 Task: Plan a workshop on time management for the team on the 11th at 1:30 PM.
Action: Mouse moved to (26, 70)
Screenshot: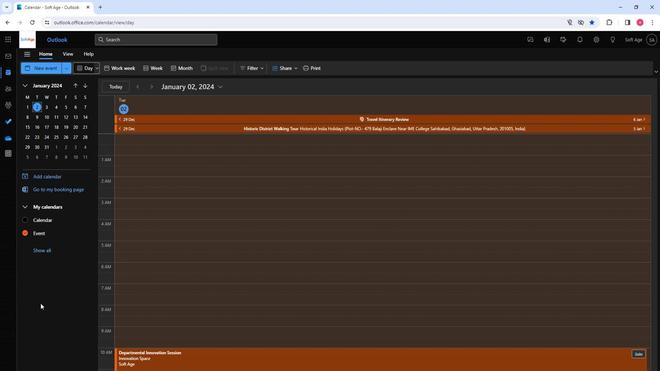 
Action: Mouse pressed left at (26, 70)
Screenshot: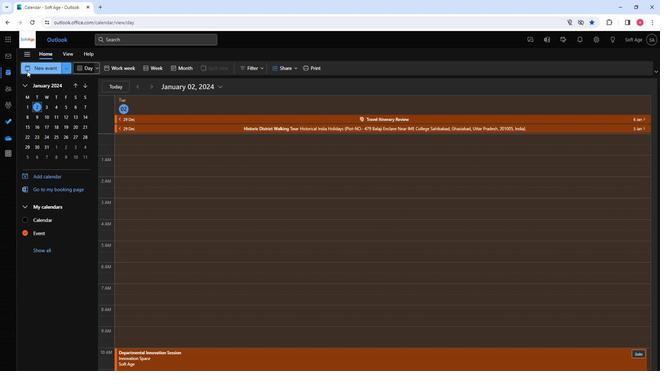 
Action: Mouse moved to (173, 109)
Screenshot: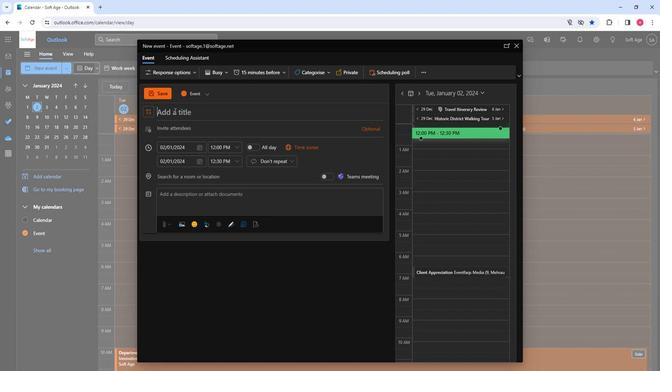 
Action: Mouse pressed left at (173, 109)
Screenshot: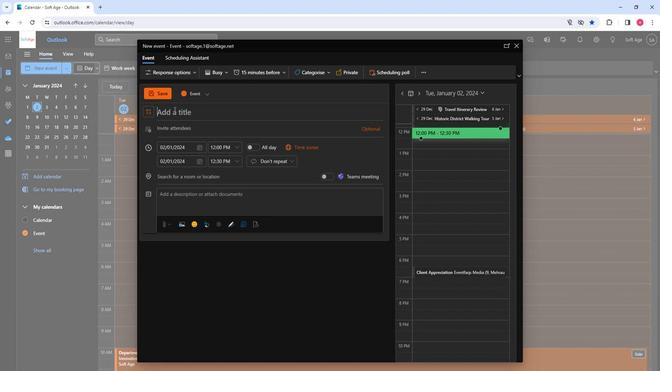 
Action: Key pressed <Key.shift>Workshop<Key.space>on<Key.space><Key.shift>TIme<Key.space><Key.backspace><Key.backspace><Key.backspace><Key.backspace><Key.backspace><Key.backspace><Key.backspace><Key.backspace><Key.shift>On<Key.space><Key.shift>TIme<Key.space><Key.shift>Management
Screenshot: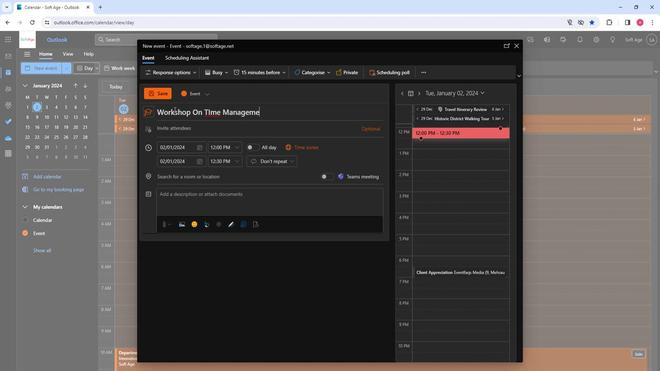 
Action: Mouse moved to (211, 113)
Screenshot: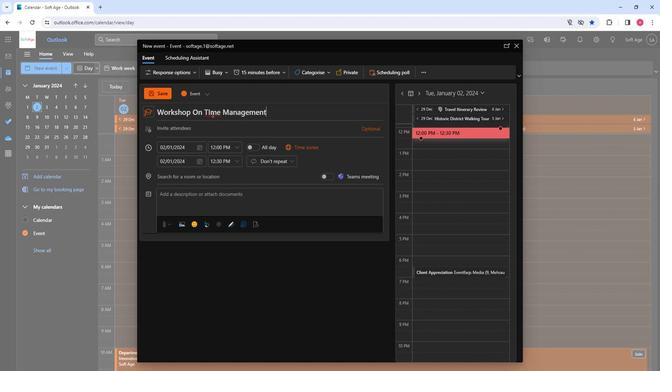 
Action: Mouse pressed left at (211, 113)
Screenshot: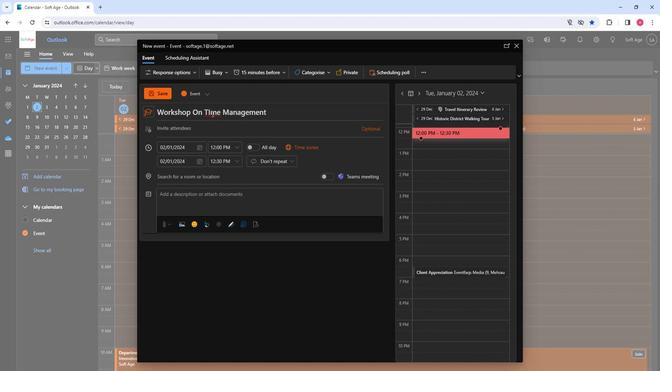 
Action: Key pressed <Key.backspace>
Screenshot: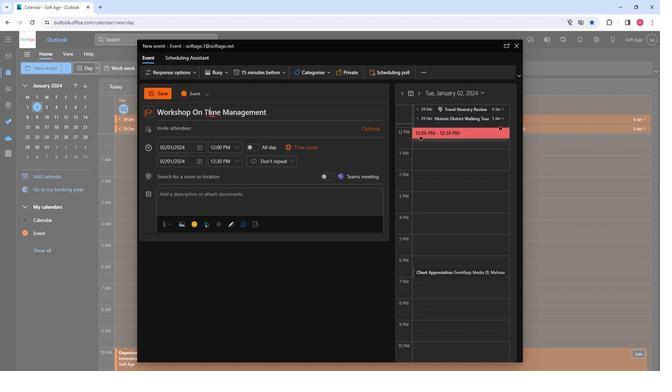 
Action: Mouse moved to (218, 112)
Screenshot: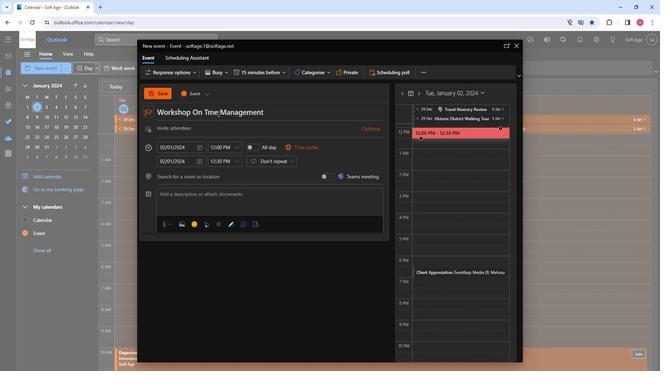 
Action: Key pressed i
Screenshot: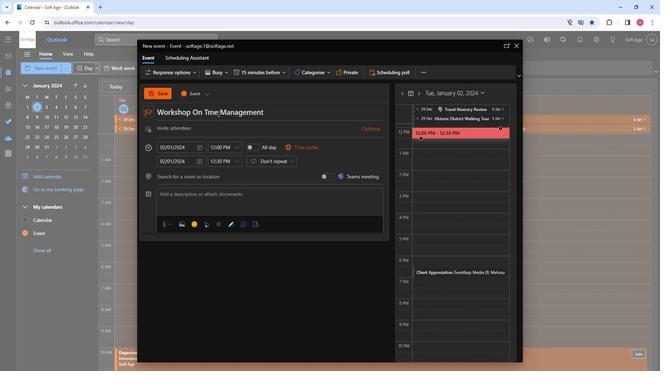 
Action: Mouse moved to (208, 131)
Screenshot: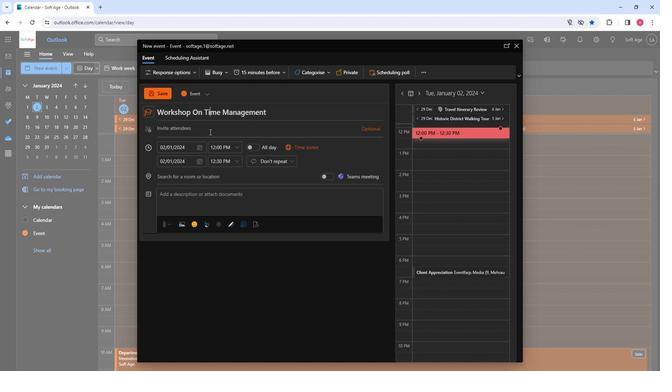 
Action: Mouse pressed left at (208, 131)
Screenshot: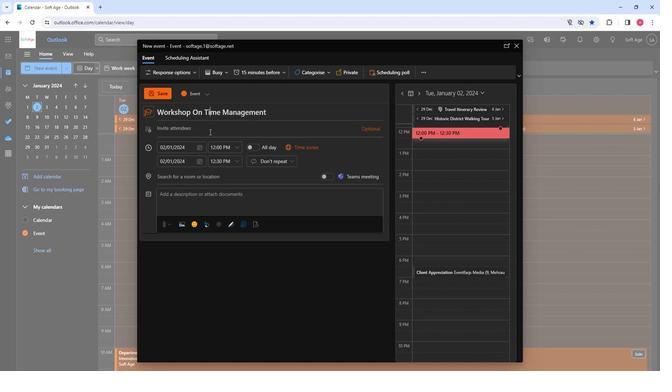 
Action: Key pressed sof
Screenshot: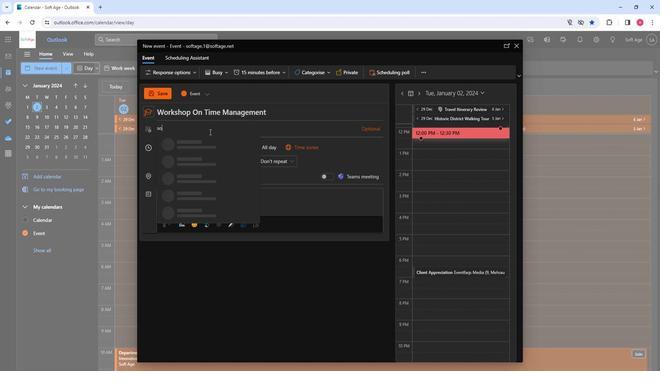 
Action: Mouse moved to (204, 159)
Screenshot: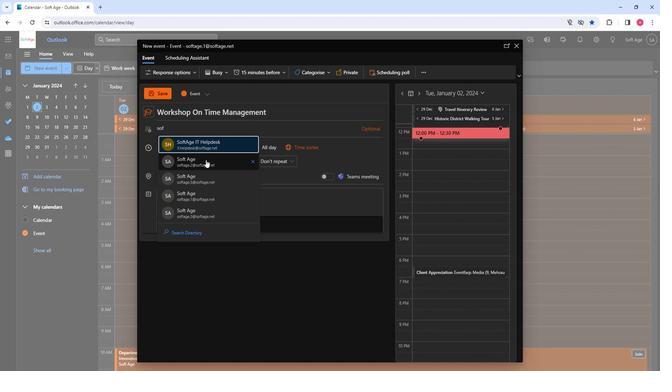 
Action: Mouse pressed left at (204, 159)
Screenshot: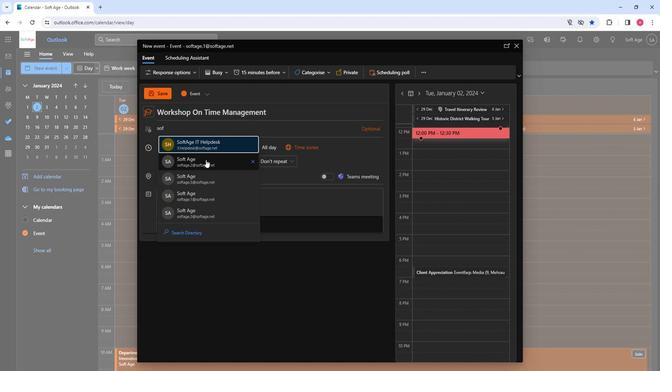 
Action: Mouse moved to (204, 158)
Screenshot: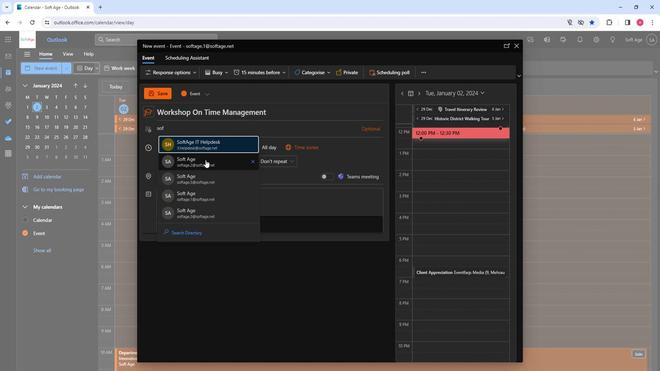 
Action: Key pressed so
Screenshot: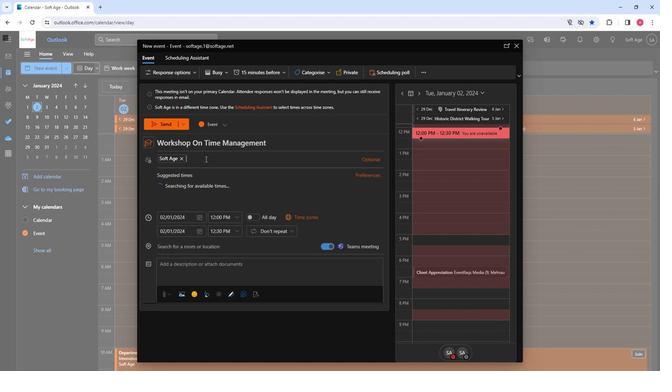 
Action: Mouse moved to (213, 213)
Screenshot: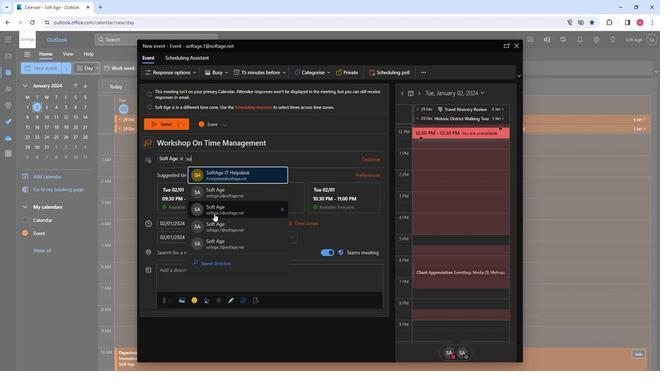 
Action: Mouse pressed left at (213, 213)
Screenshot: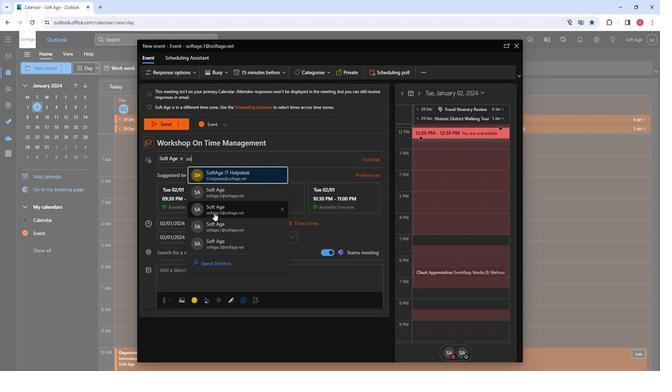 
Action: Mouse moved to (213, 212)
Screenshot: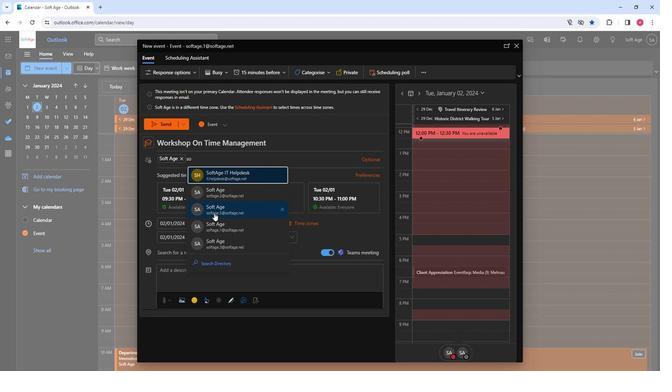 
Action: Key pressed so
Screenshot: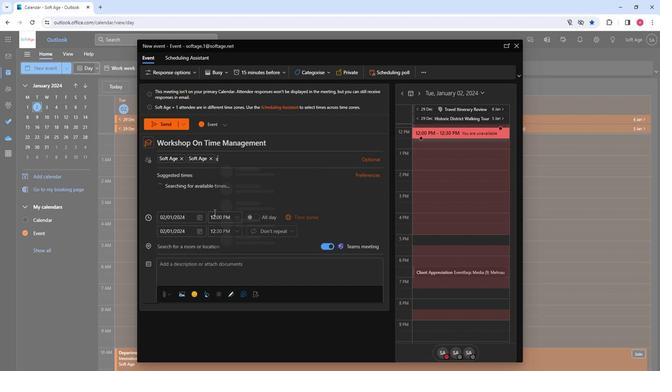 
Action: Mouse moved to (256, 227)
Screenshot: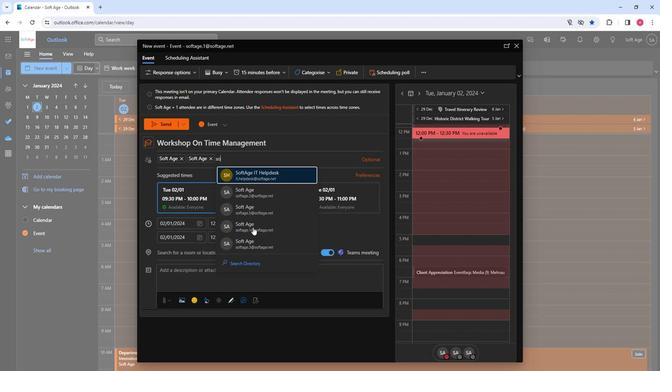 
Action: Mouse pressed left at (256, 227)
Screenshot: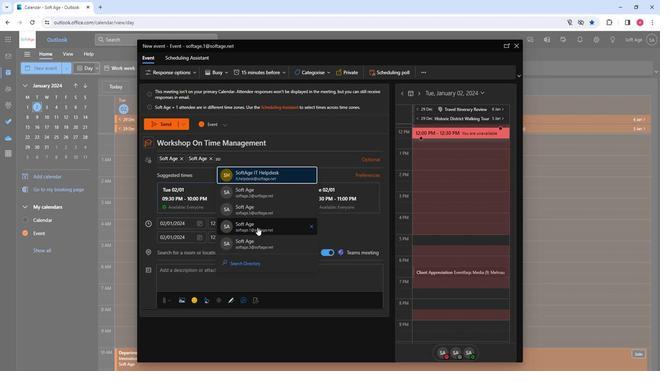 
Action: Mouse moved to (257, 227)
Screenshot: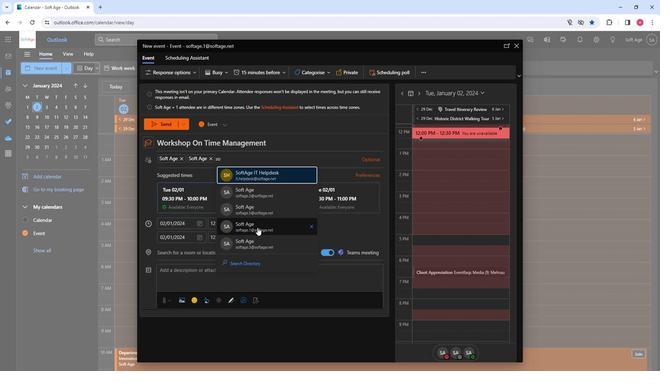 
Action: Key pressed so
Screenshot: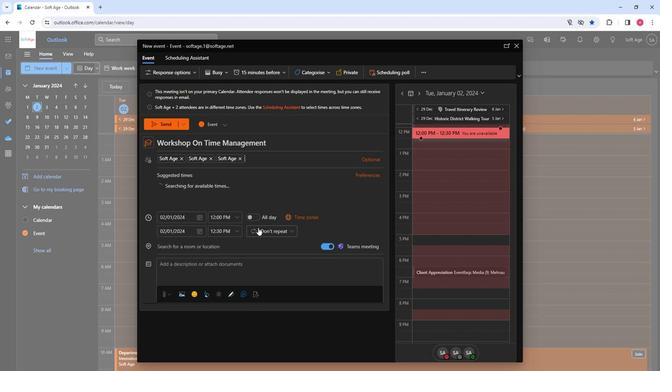 
Action: Mouse moved to (276, 246)
Screenshot: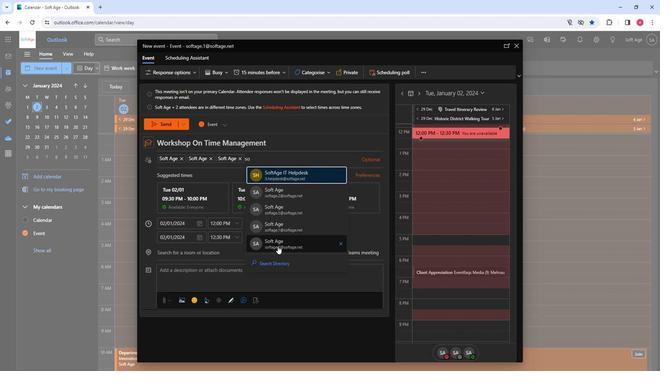 
Action: Mouse pressed left at (276, 246)
Screenshot: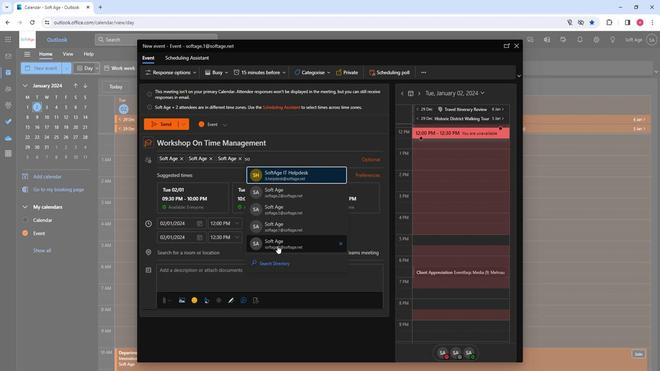 
Action: Mouse moved to (199, 224)
Screenshot: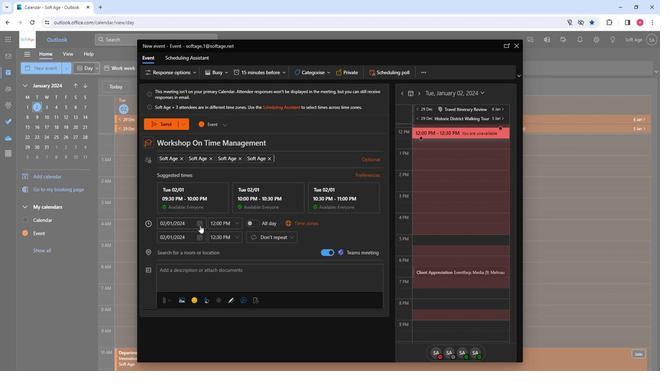 
Action: Mouse pressed left at (199, 224)
Screenshot: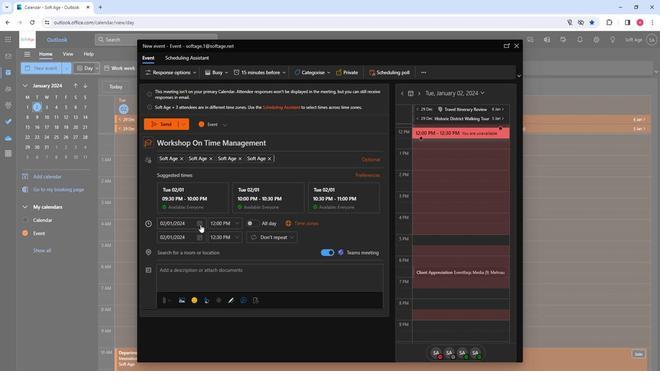 
Action: Mouse moved to (191, 271)
Screenshot: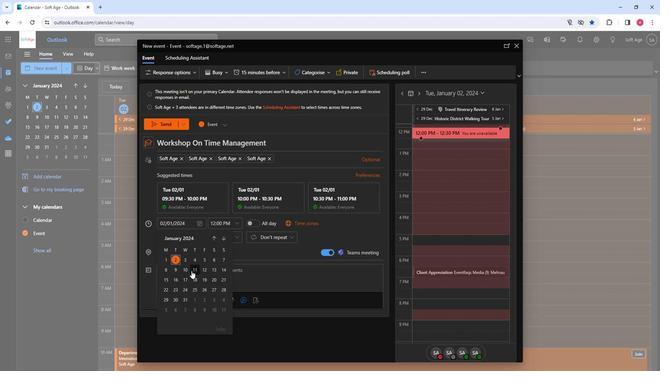 
Action: Mouse pressed left at (191, 271)
Screenshot: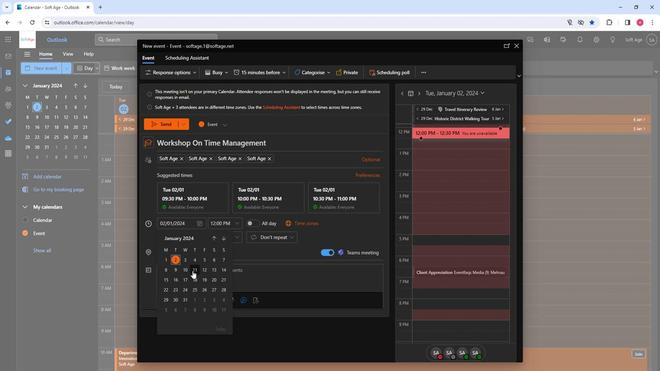 
Action: Mouse moved to (232, 226)
Screenshot: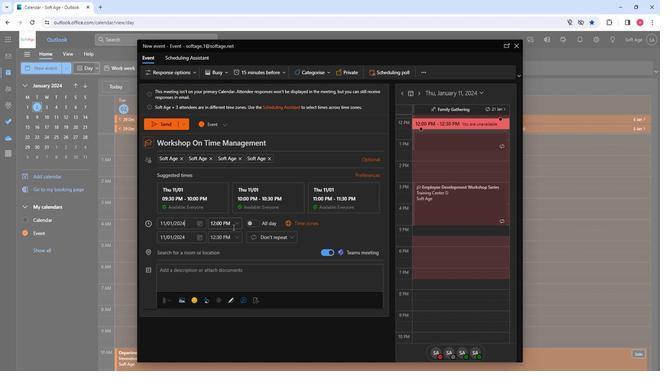 
Action: Mouse pressed left at (232, 226)
Screenshot: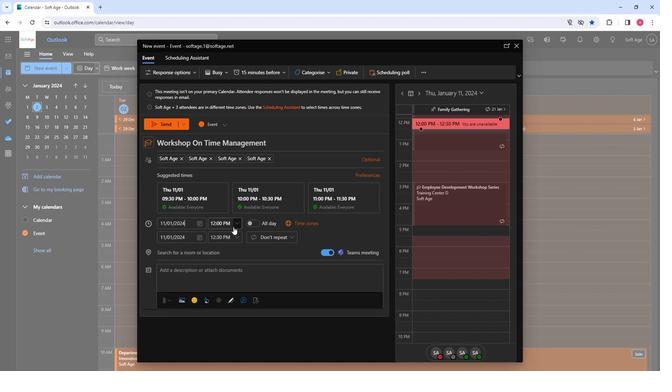 
Action: Mouse moved to (220, 275)
Screenshot: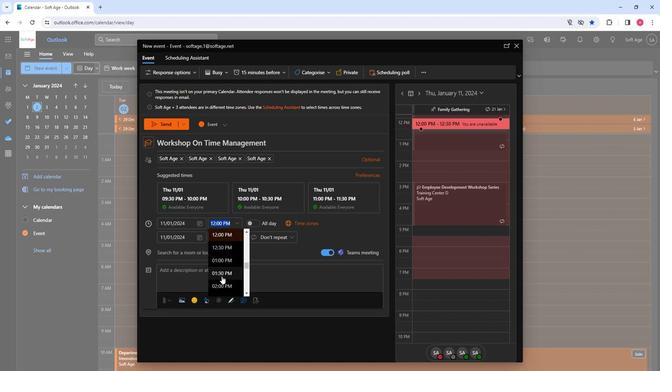 
Action: Mouse pressed left at (220, 275)
Screenshot: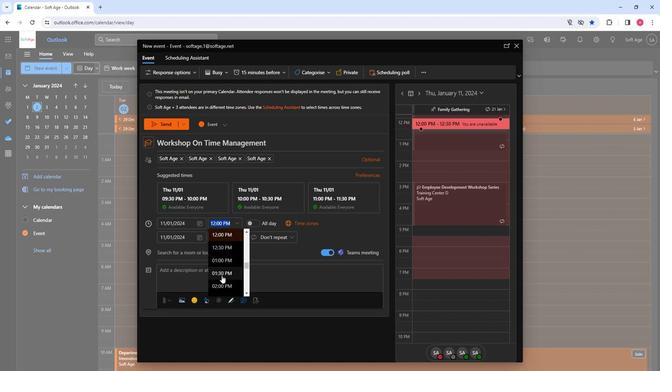 
Action: Mouse moved to (174, 250)
Screenshot: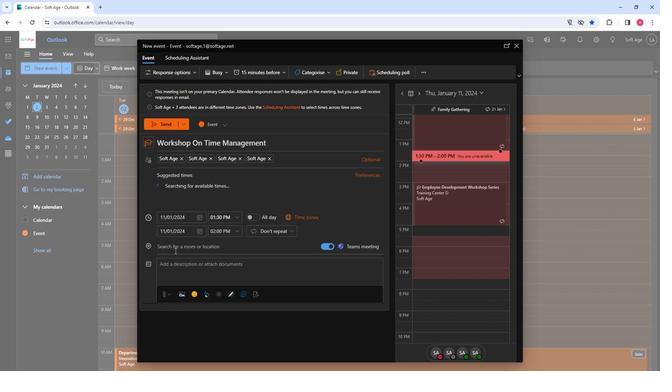 
Action: Mouse pressed left at (174, 250)
Screenshot: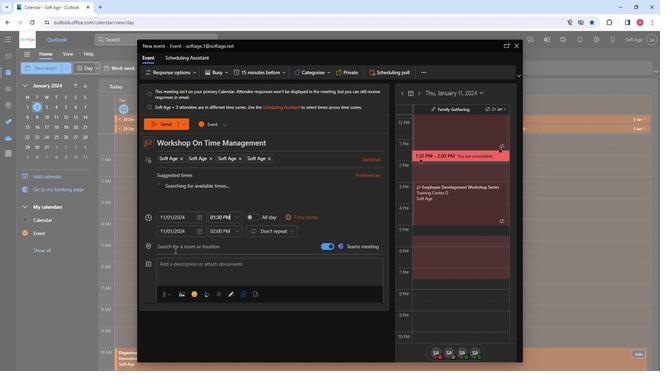 
Action: Key pressed team
Screenshot: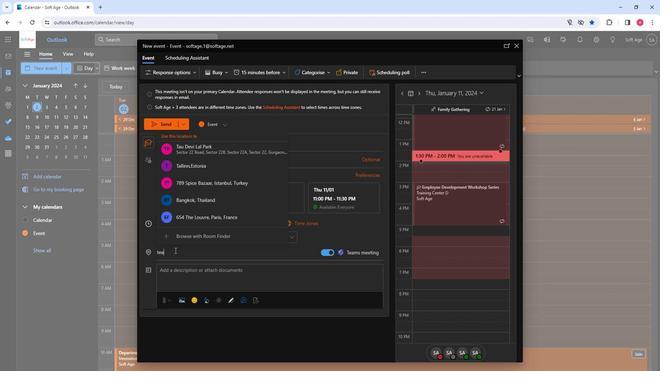 
Action: Mouse moved to (175, 250)
Screenshot: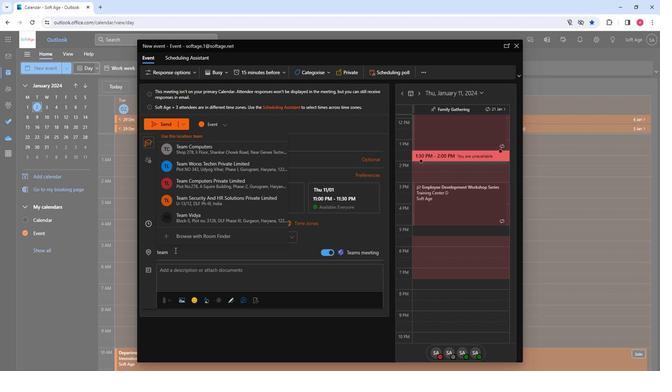 
Action: Key pressed <Key.space>cen
Screenshot: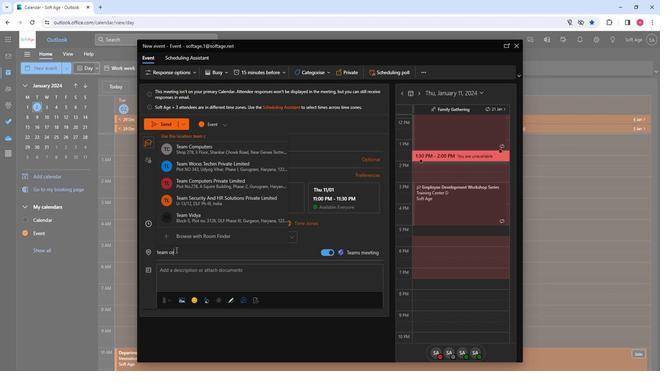 
Action: Mouse moved to (193, 255)
Screenshot: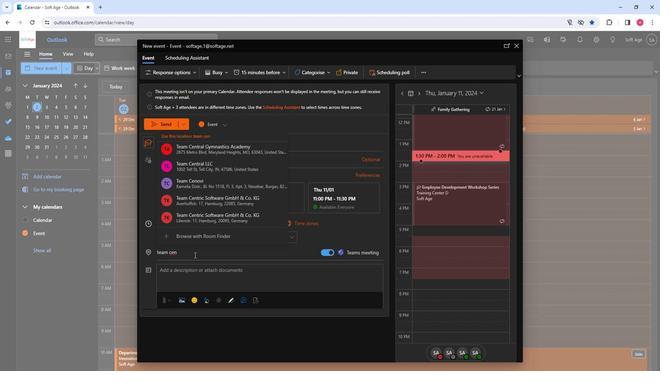 
Action: Key pressed <Key.backspace><Key.backspace><Key.backspace><Key.backspace><Key.backspace><Key.backspace><Key.backspace><Key.backspace><Key.backspace><Key.backspace><Key.backspace><Key.backspace><Key.backspace><Key.backspace><Key.shift>Team<Key.space><Key.shift>Centen<Key.backspace>r
Screenshot: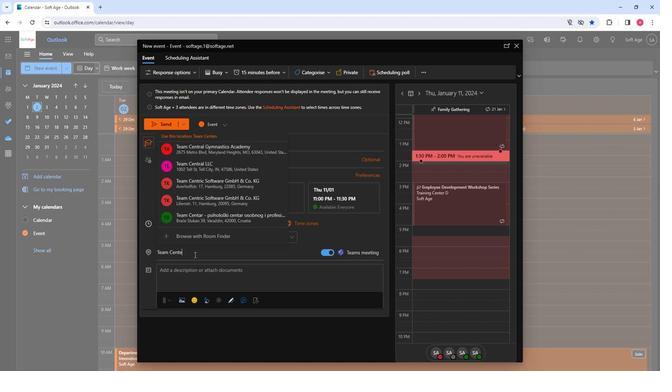 
Action: Mouse moved to (183, 138)
Screenshot: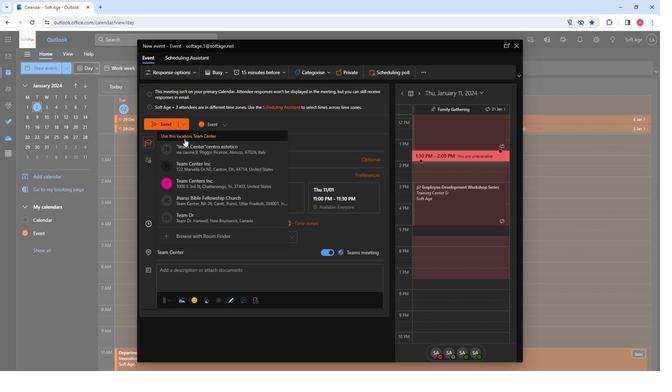 
Action: Mouse pressed left at (183, 138)
Screenshot: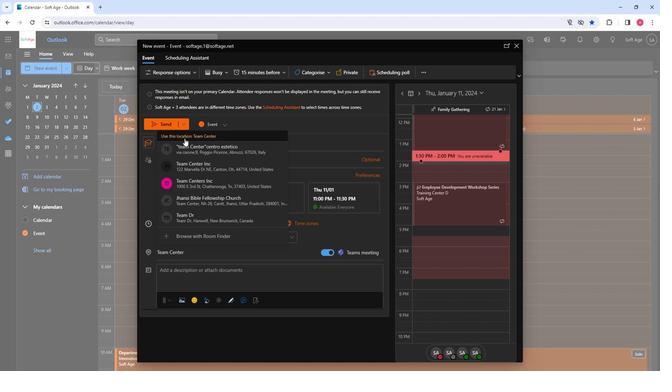 
Action: Mouse moved to (192, 269)
Screenshot: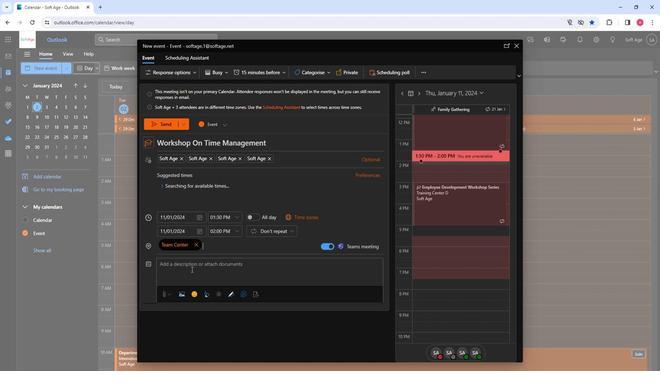 
Action: Mouse pressed left at (192, 269)
Screenshot: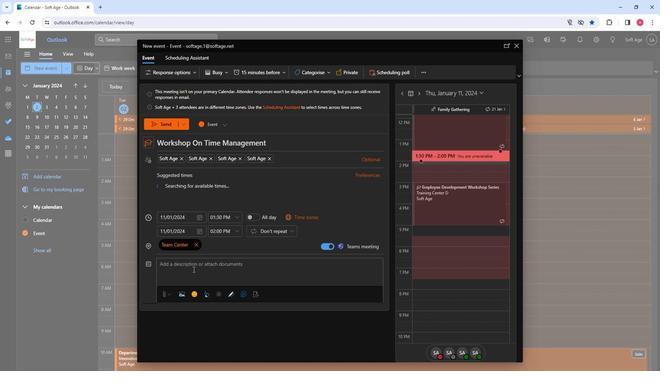 
Action: Mouse moved to (199, 267)
Screenshot: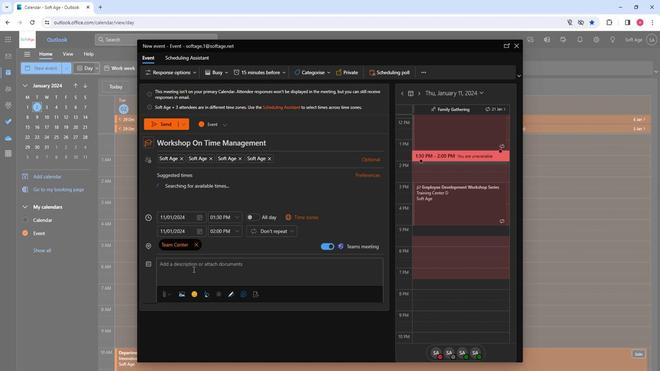 
Action: Key pressed <Key.shift>OPtio<Key.backspace><Key.backspace><Key.backspace><Key.backspace>ptimize<Key.space>youe<Key.space><Key.backspace><Key.backspace><Key.backspace>ur<Key.space>time<Key.shift>!<Key.space><Key.shift>Engaf<Key.backspace>ge<Key.space>in<Key.space>our<Key.space>team<Key.space>workshop<Key.space>on<Key.space>time<Key.space>manaf<Key.backspace>gement.<Key.space><Key.shift>Gain<Key.space>practical<Key.space>skills,<Key.space>tools,<Key.space>and<Key.space>strategies<Key.space>for<Key.space>increased<Key.space>productivity<Key.space>and<Key.space>work-life<Key.space>balance.<Key.space><Key.shift>Time<Key.space>well<Key.space>spent<Key.shift>!
Screenshot: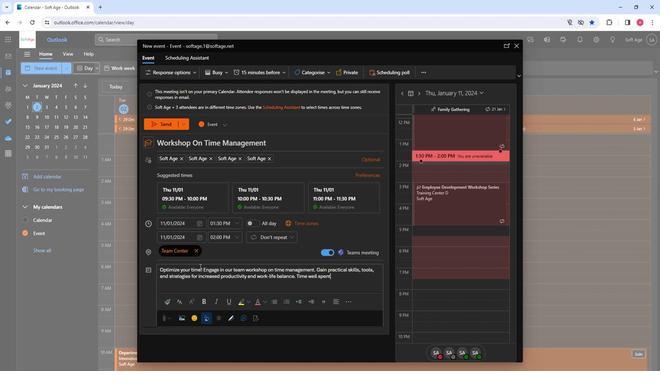 
Action: Mouse moved to (259, 279)
Screenshot: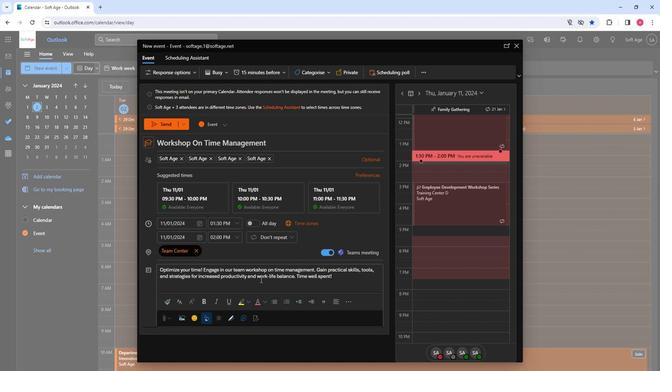 
Action: Mouse pressed left at (259, 279)
Screenshot: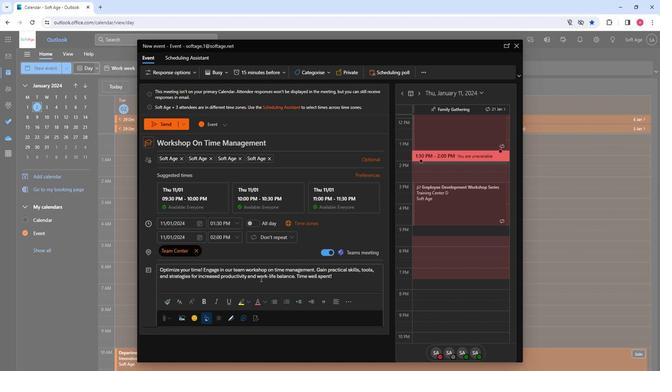 
Action: Mouse pressed left at (259, 279)
Screenshot: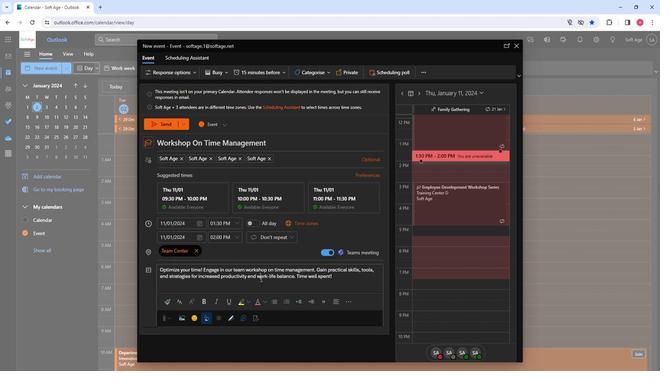 
Action: Mouse pressed left at (259, 279)
Screenshot: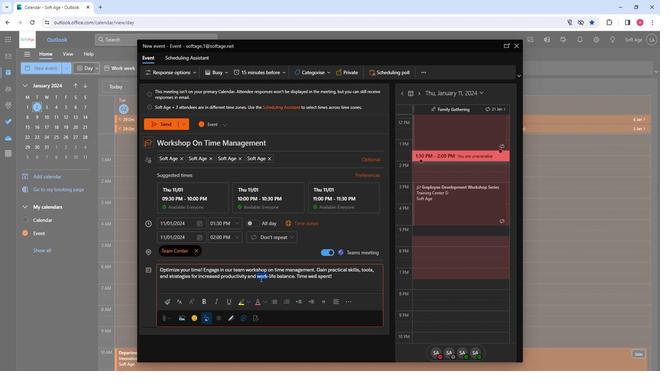
Action: Mouse moved to (215, 303)
Screenshot: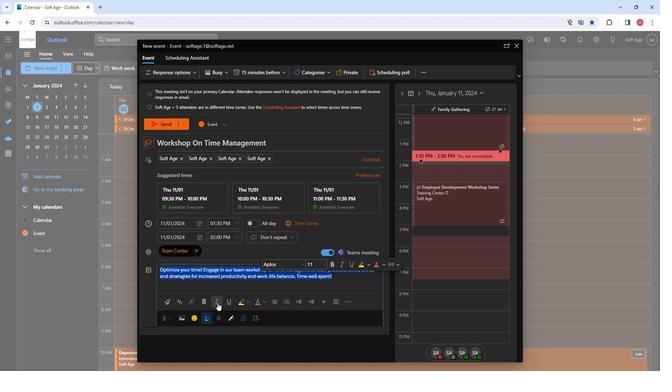 
Action: Mouse pressed left at (215, 303)
Screenshot: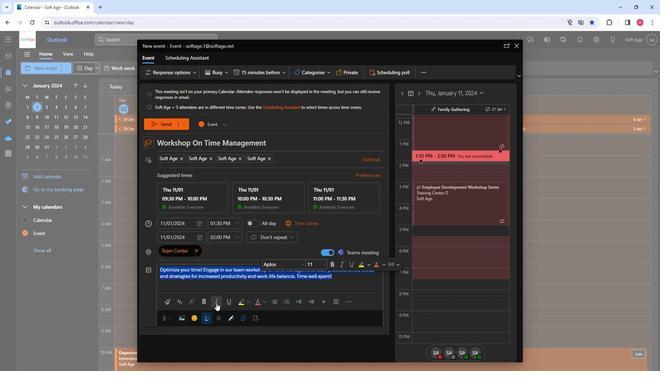 
Action: Mouse moved to (326, 303)
Screenshot: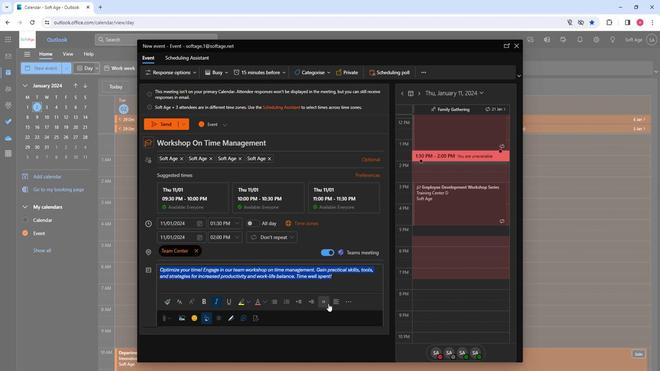 
Action: Mouse pressed left at (326, 303)
Screenshot: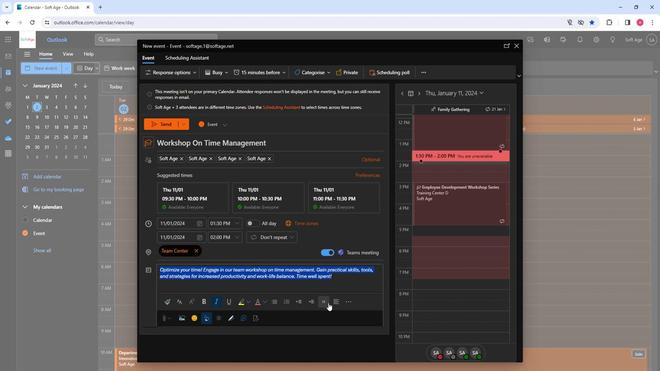 
Action: Mouse moved to (178, 307)
Screenshot: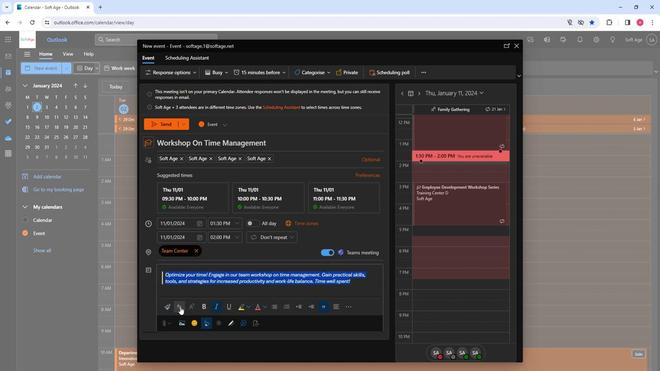 
Action: Mouse pressed left at (178, 307)
Screenshot: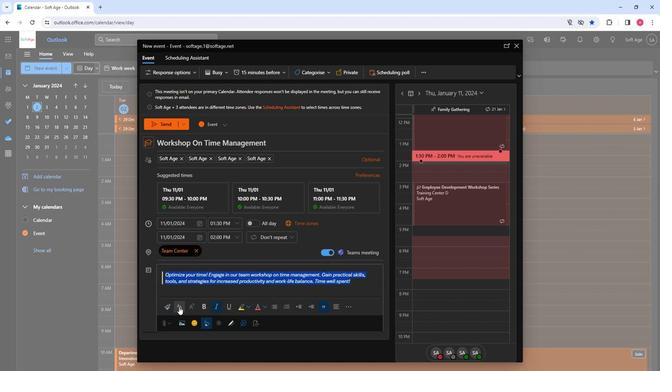 
Action: Mouse moved to (203, 259)
Screenshot: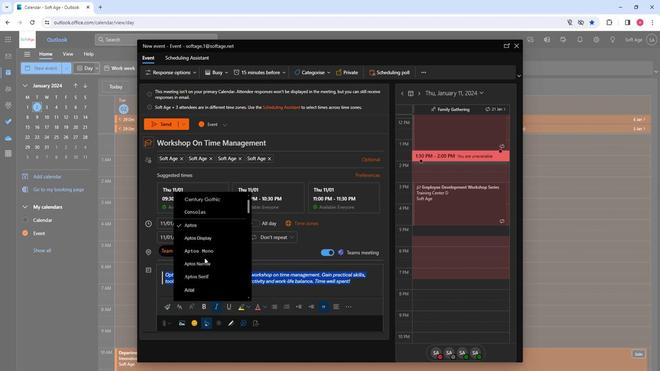 
Action: Mouse scrolled (203, 258) with delta (0, 0)
Screenshot: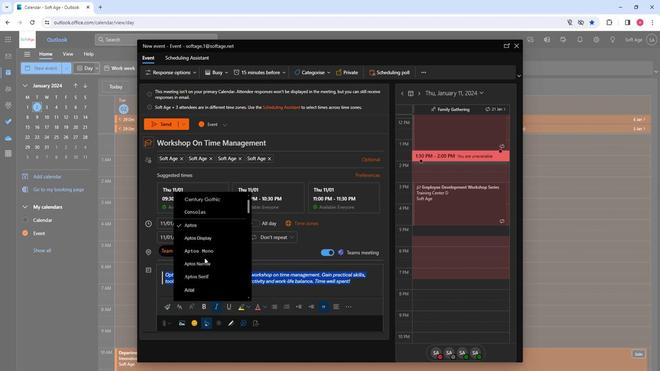 
Action: Mouse moved to (204, 260)
Screenshot: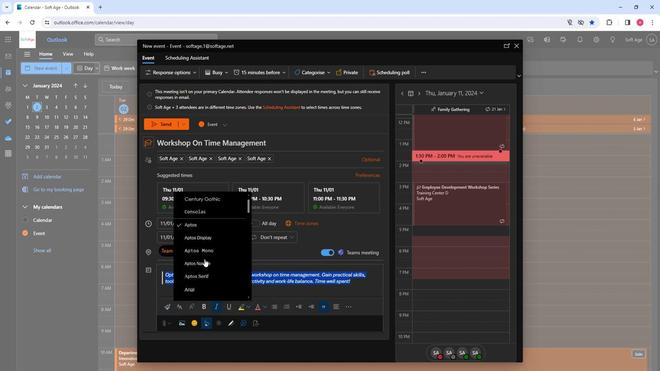 
Action: Mouse scrolled (204, 260) with delta (0, 0)
Screenshot: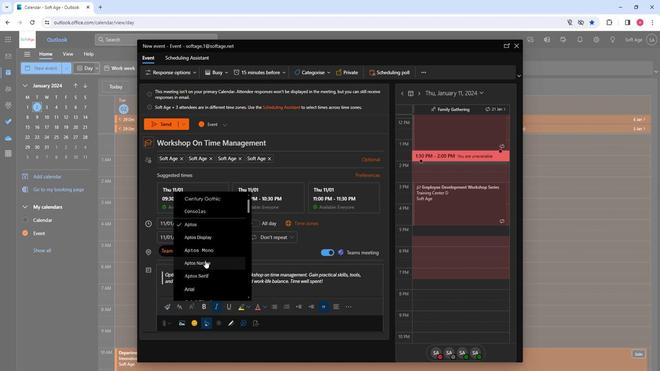 
Action: Mouse moved to (205, 265)
Screenshot: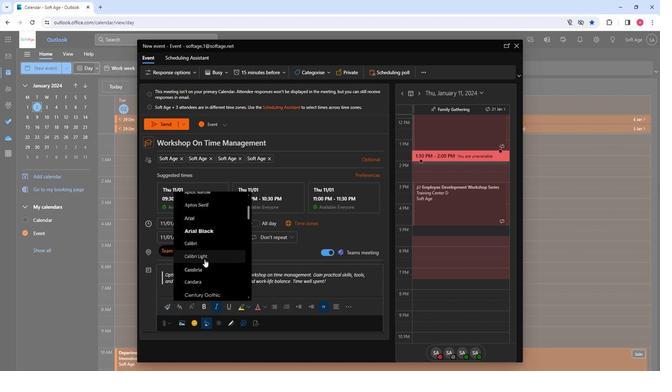 
Action: Mouse scrolled (205, 265) with delta (0, 0)
Screenshot: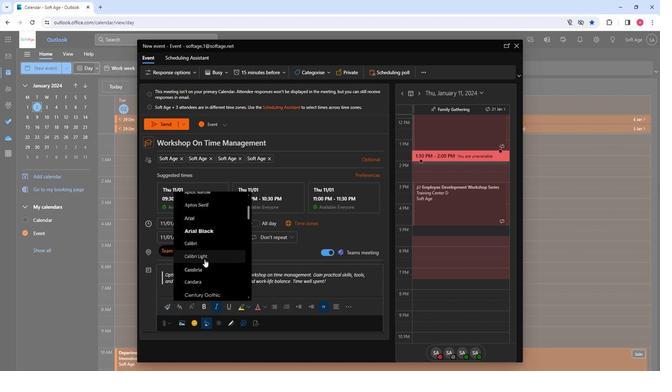 
Action: Mouse moved to (205, 266)
Screenshot: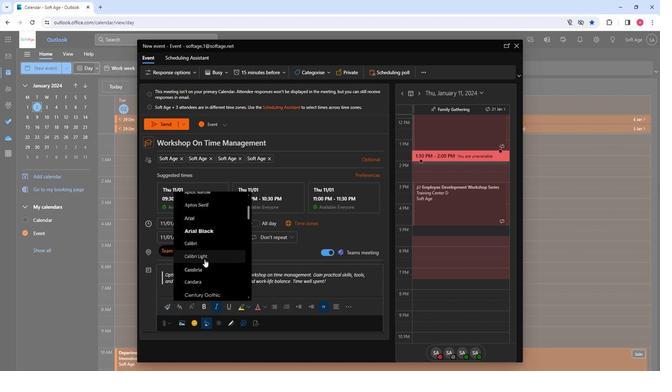 
Action: Mouse scrolled (205, 265) with delta (0, 0)
Screenshot: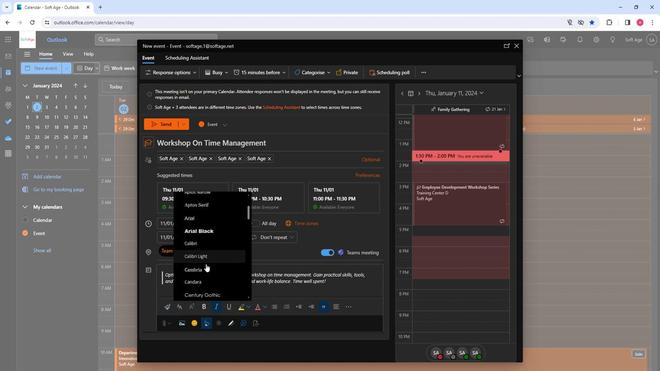 
Action: Mouse scrolled (205, 265) with delta (0, 0)
Screenshot: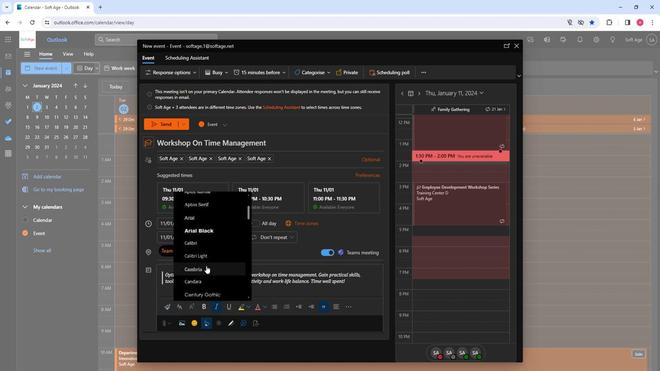 
Action: Mouse moved to (212, 273)
Screenshot: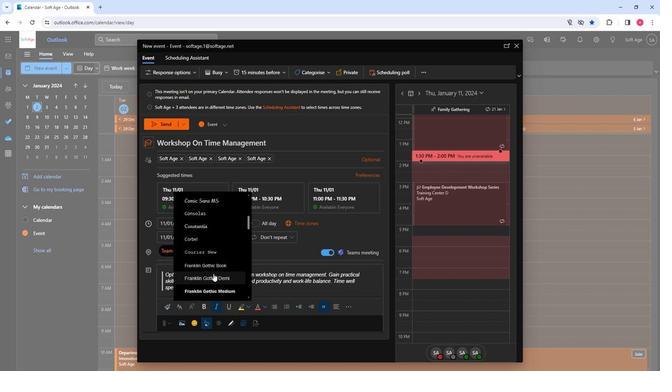 
Action: Mouse scrolled (212, 273) with delta (0, 0)
Screenshot: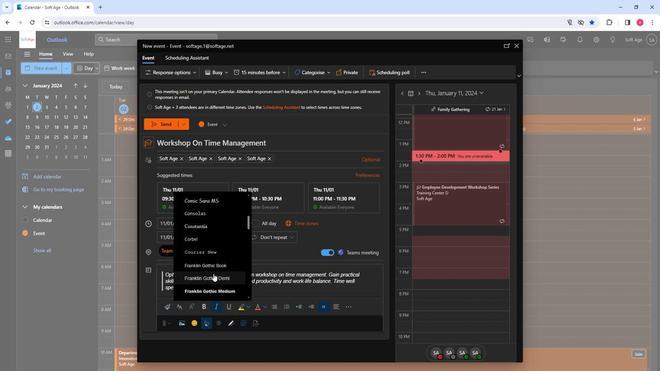 
Action: Mouse scrolled (212, 273) with delta (0, 0)
Screenshot: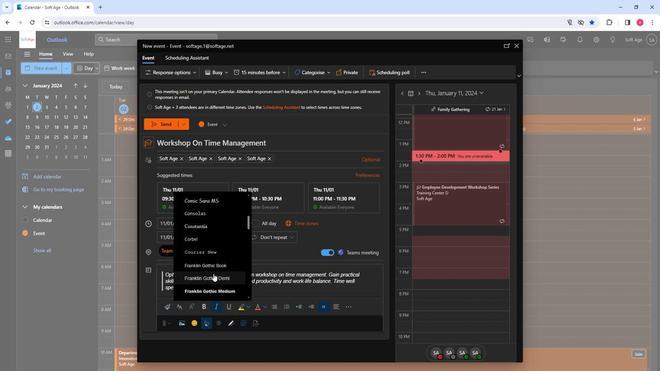
Action: Mouse scrolled (212, 273) with delta (0, 0)
Screenshot: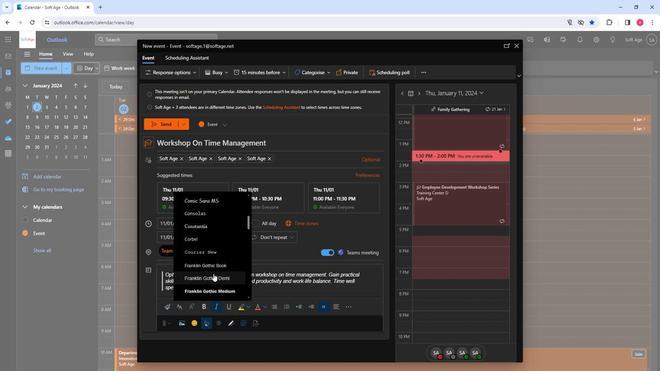 
Action: Mouse moved to (203, 248)
Screenshot: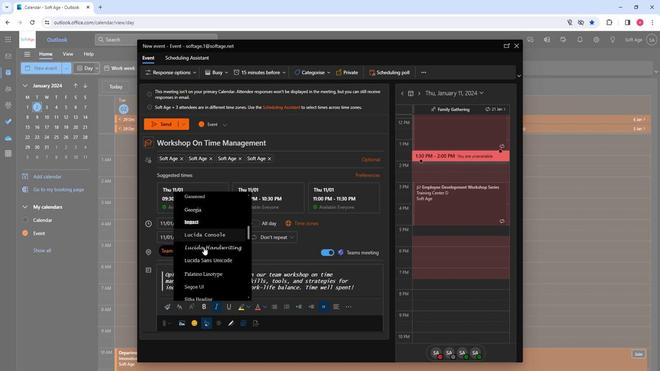 
Action: Mouse pressed left at (203, 248)
Screenshot: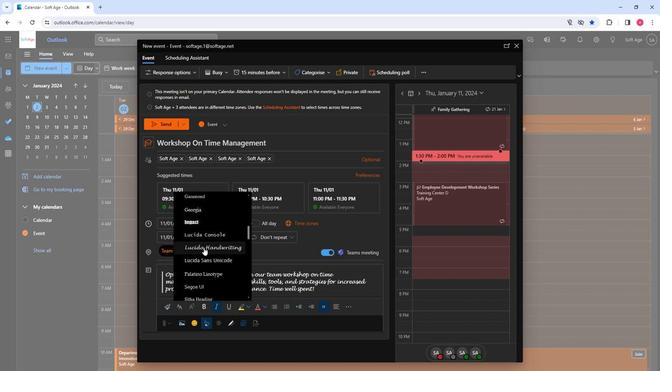 
Action: Mouse moved to (247, 305)
Screenshot: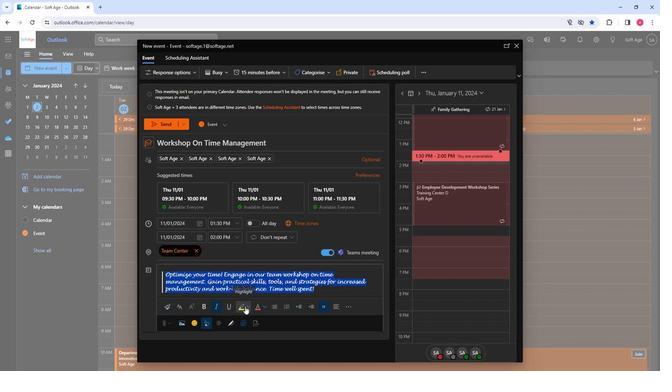 
Action: Mouse pressed left at (247, 305)
Screenshot: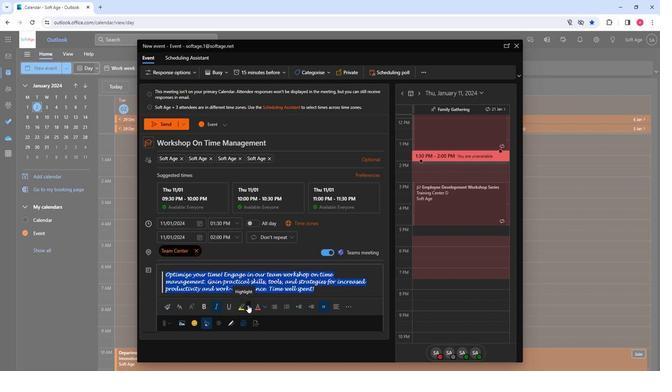 
Action: Mouse moved to (252, 324)
Screenshot: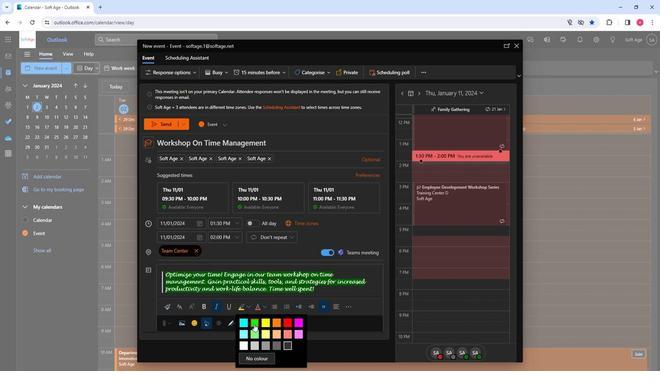 
Action: Mouse pressed left at (252, 324)
Screenshot: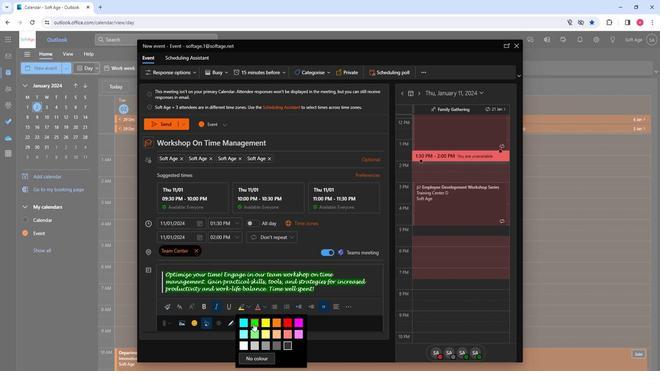
Action: Mouse moved to (296, 308)
Screenshot: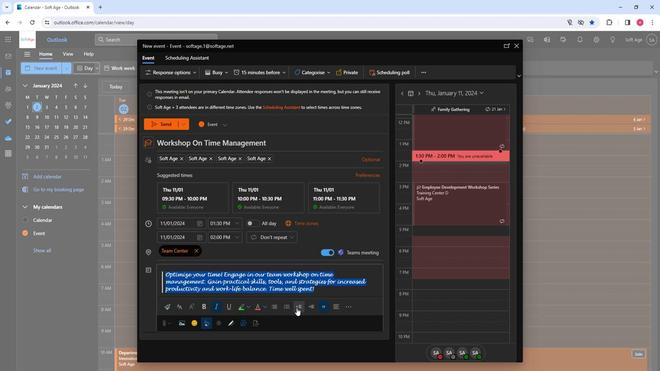 
Action: Mouse pressed left at (296, 308)
Screenshot: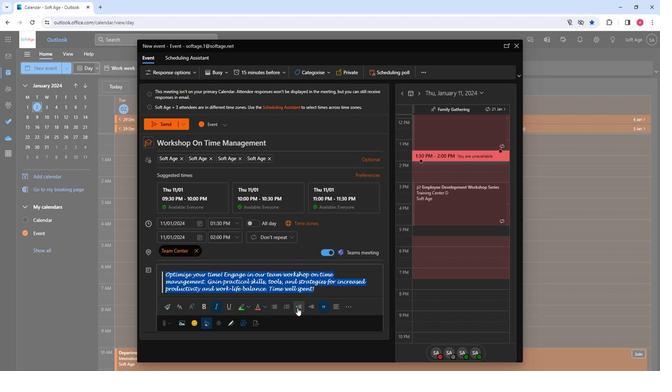 
Action: Mouse moved to (322, 305)
Screenshot: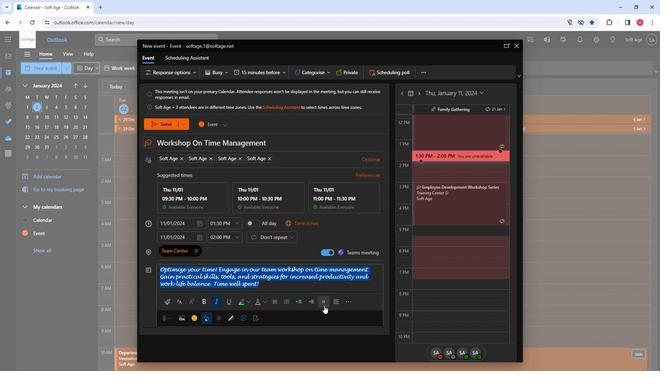 
Action: Mouse pressed left at (322, 305)
Screenshot: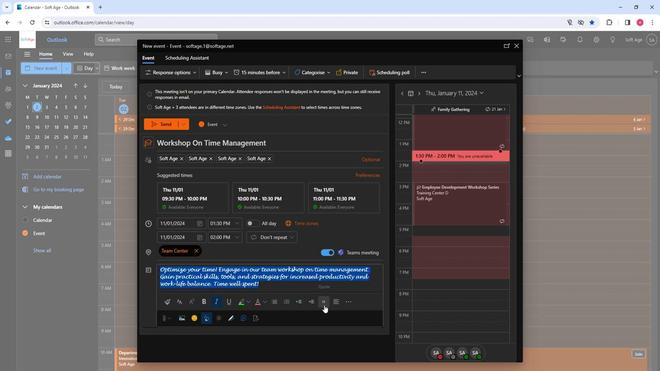 
Action: Mouse moved to (323, 293)
Screenshot: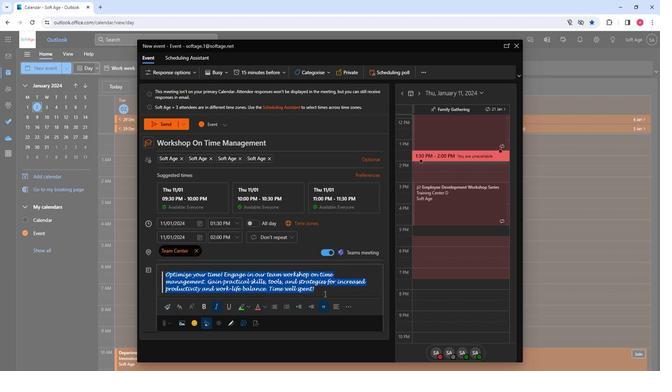 
Action: Mouse pressed left at (323, 293)
Screenshot: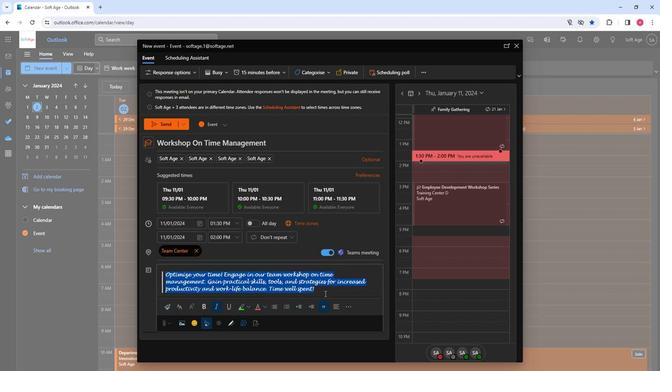 
Action: Mouse moved to (158, 122)
Screenshot: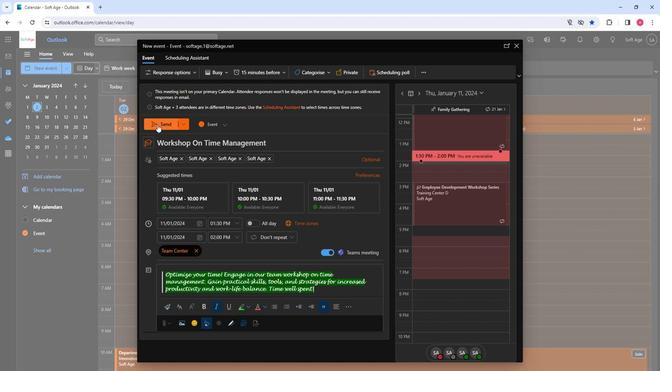 
Action: Mouse pressed left at (158, 122)
Screenshot: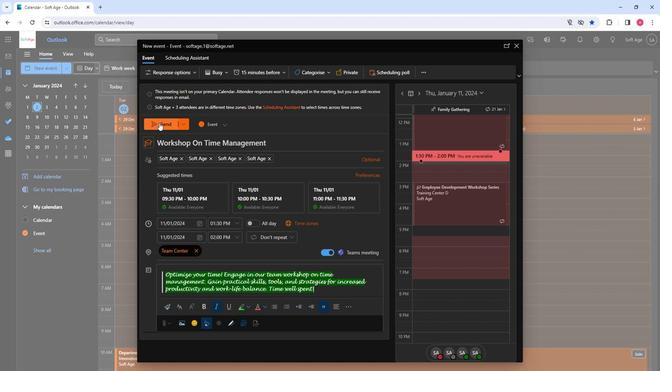 
Action: Mouse moved to (254, 229)
Screenshot: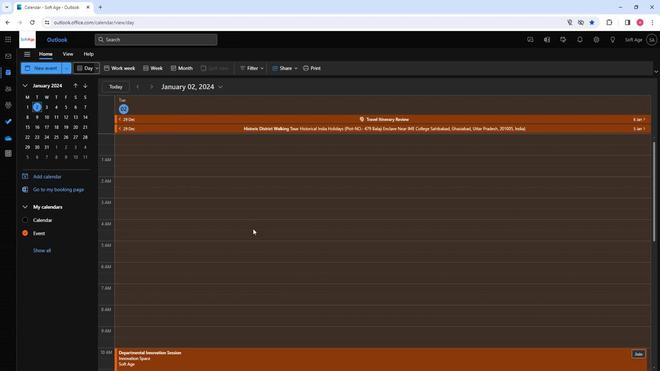
